 Task: Create a due date automation trigger when advanced on, on the wednesday of the week before a card is due add content with a description containing resume at 11:00 AM.
Action: Mouse moved to (1092, 89)
Screenshot: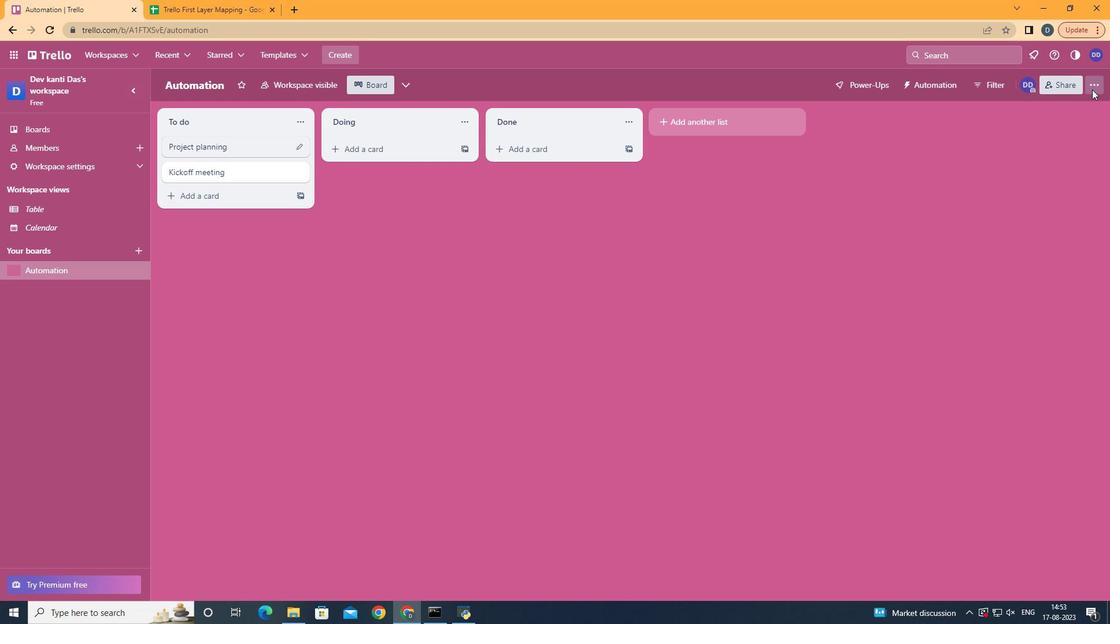 
Action: Mouse pressed left at (1092, 89)
Screenshot: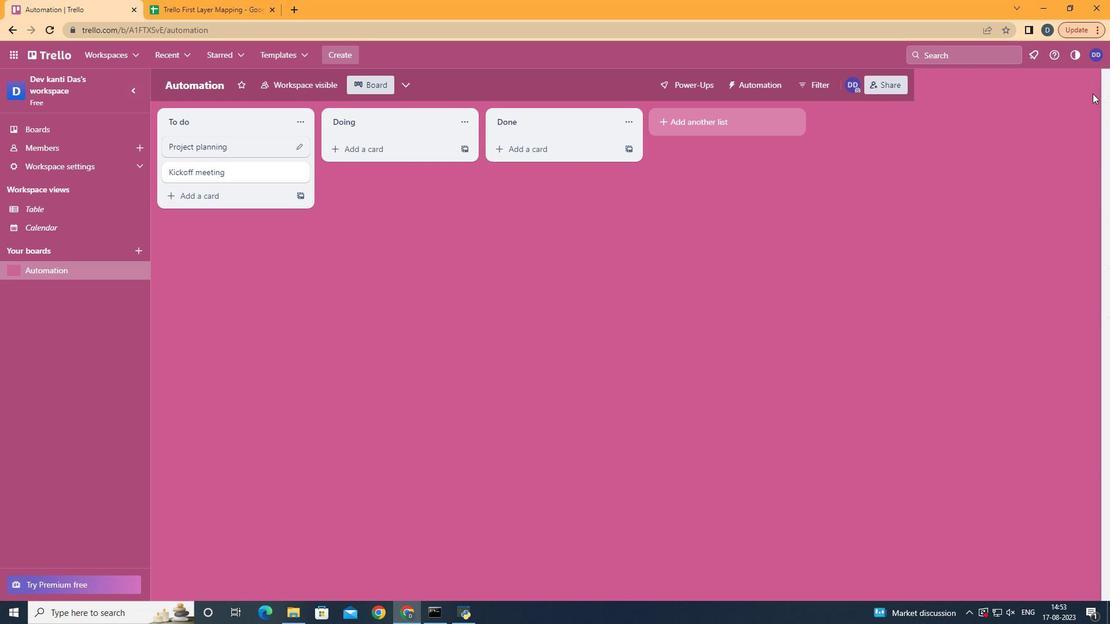 
Action: Mouse moved to (1022, 242)
Screenshot: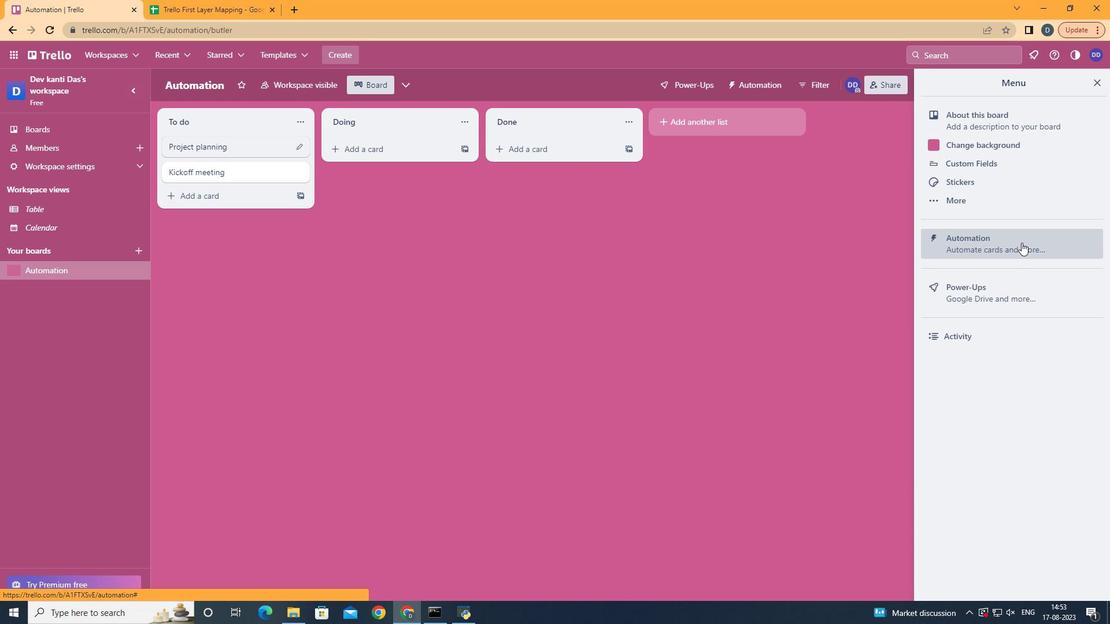 
Action: Mouse pressed left at (1022, 242)
Screenshot: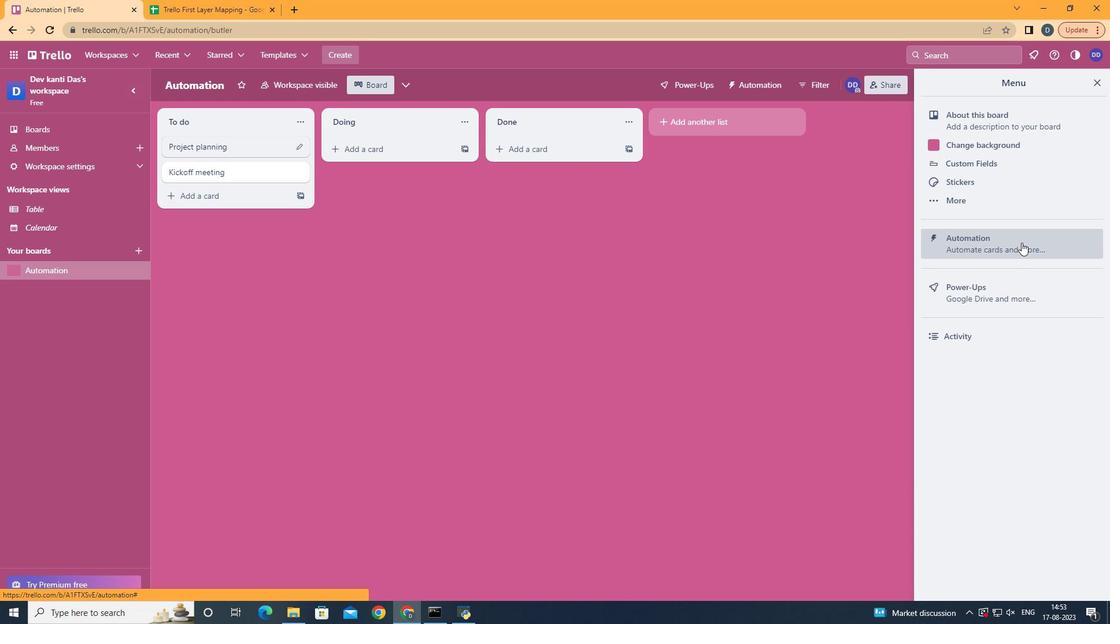
Action: Mouse moved to (216, 227)
Screenshot: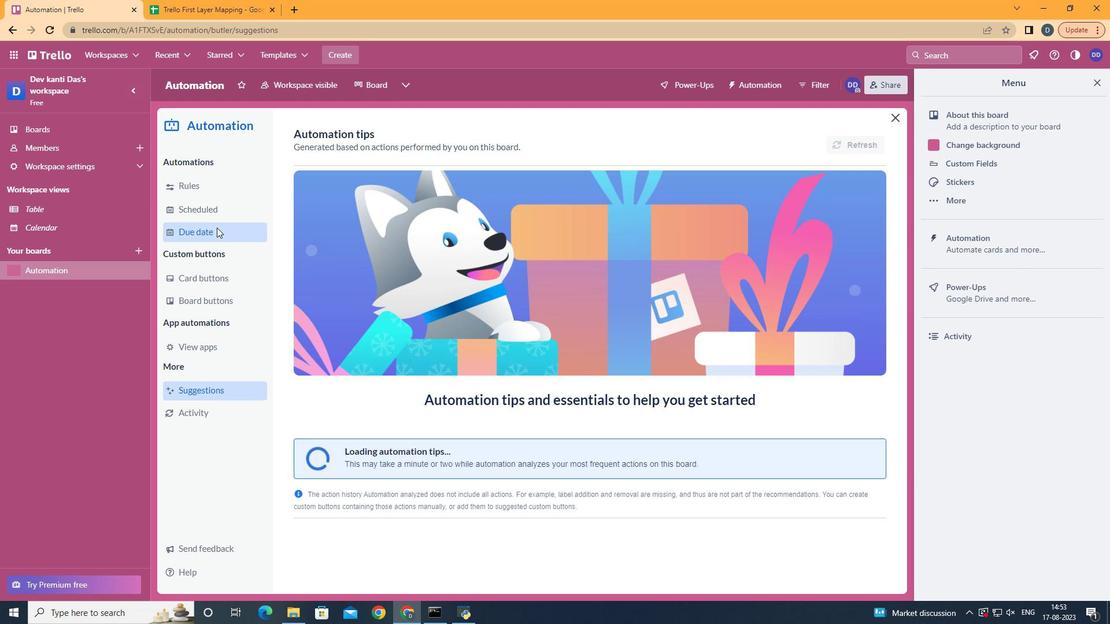 
Action: Mouse pressed left at (216, 227)
Screenshot: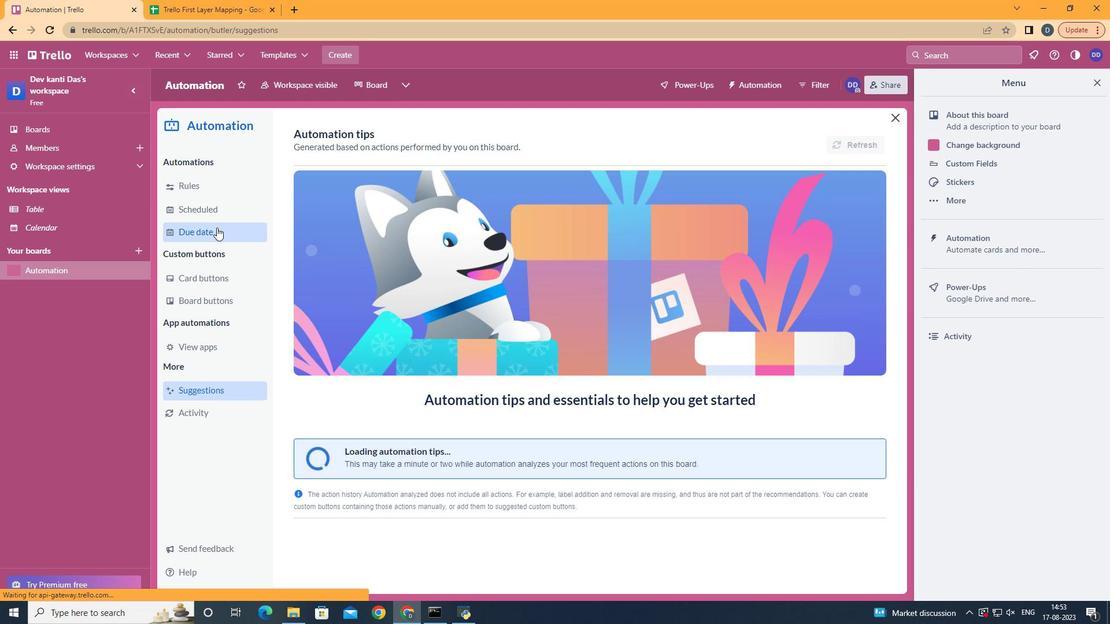 
Action: Mouse moved to (801, 142)
Screenshot: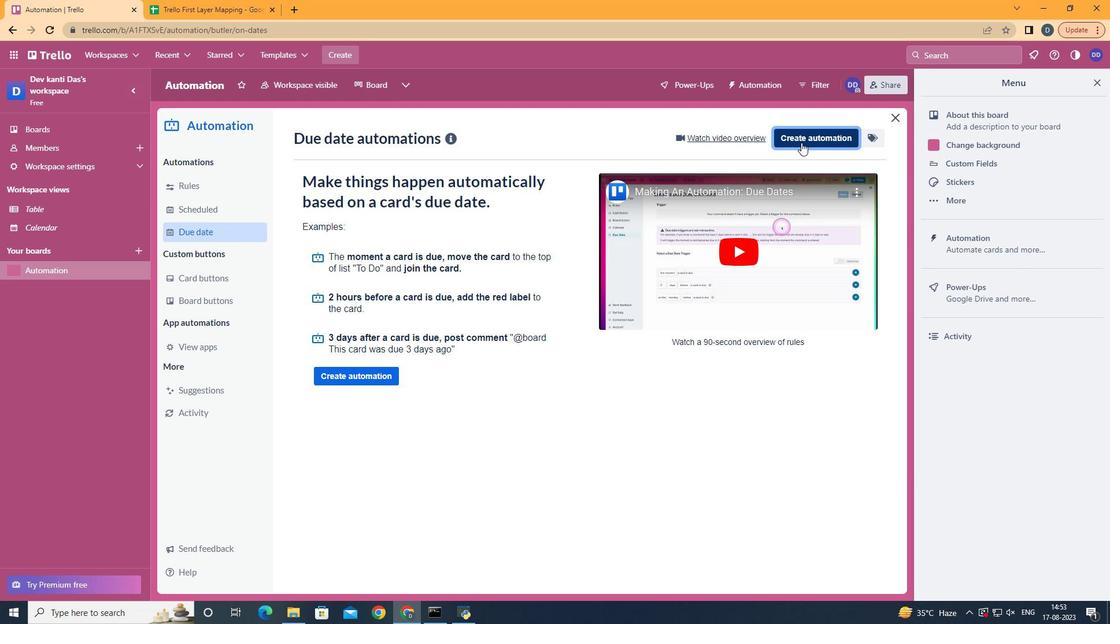 
Action: Mouse pressed left at (801, 142)
Screenshot: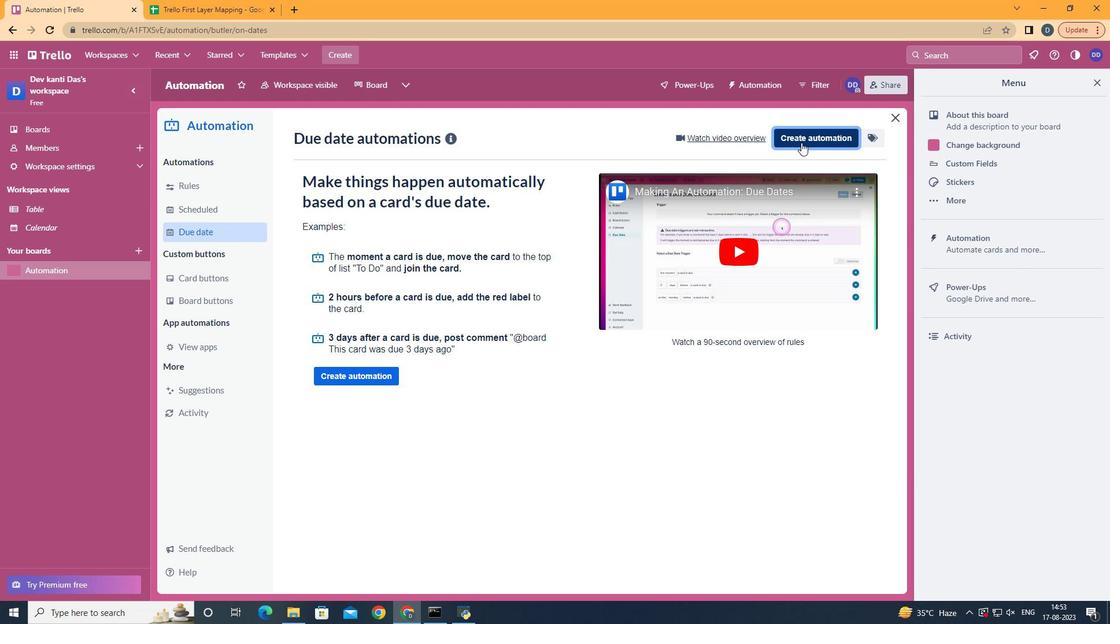 
Action: Mouse moved to (658, 245)
Screenshot: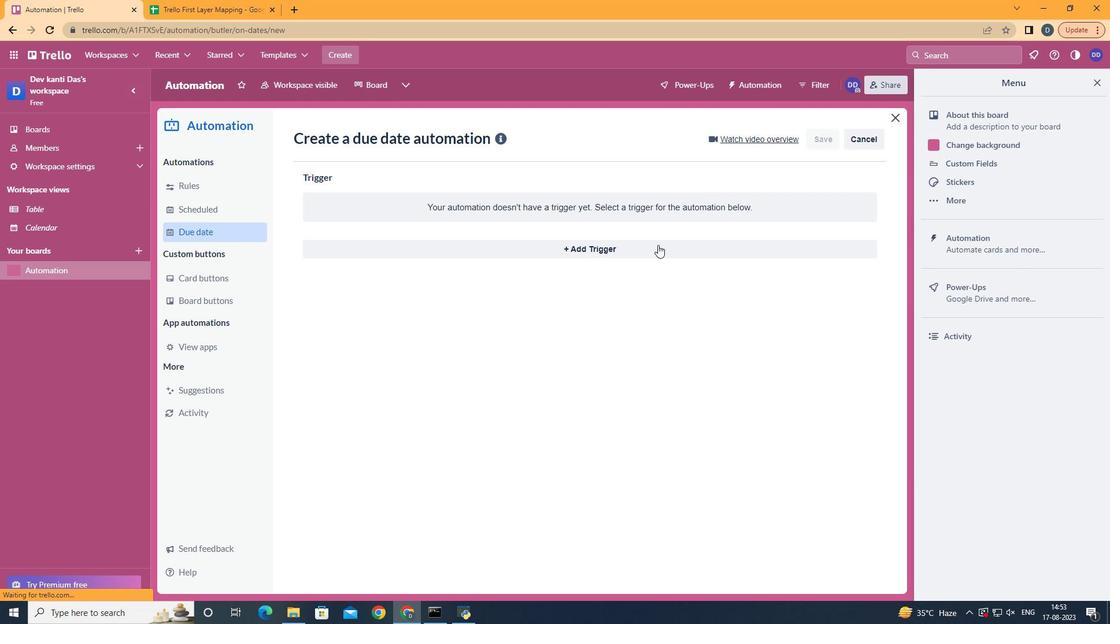 
Action: Mouse pressed left at (658, 245)
Screenshot: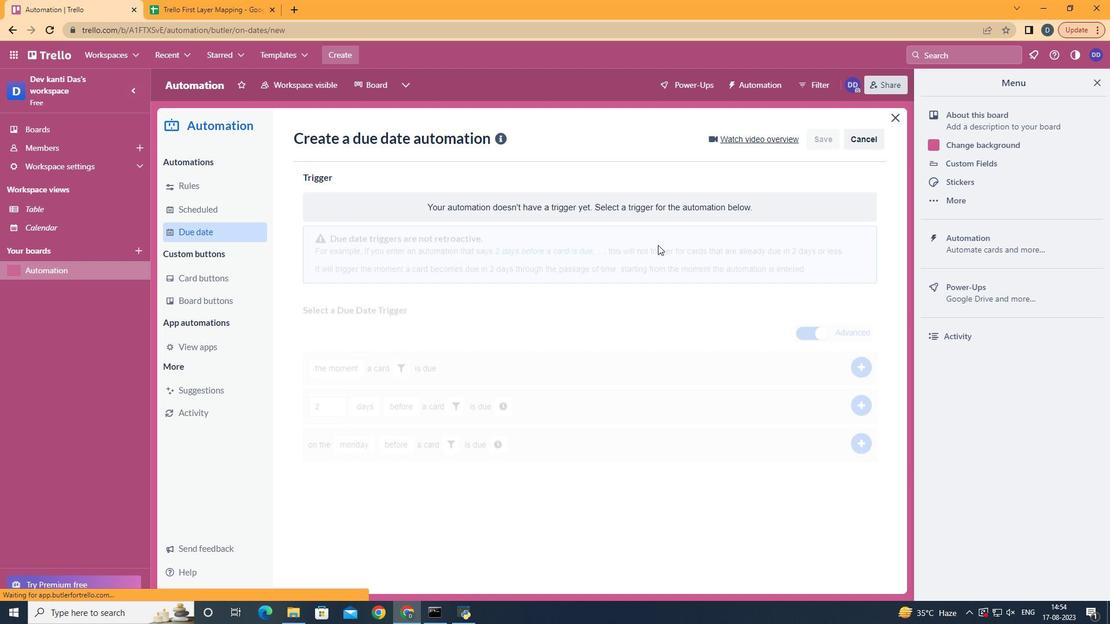 
Action: Mouse moved to (373, 350)
Screenshot: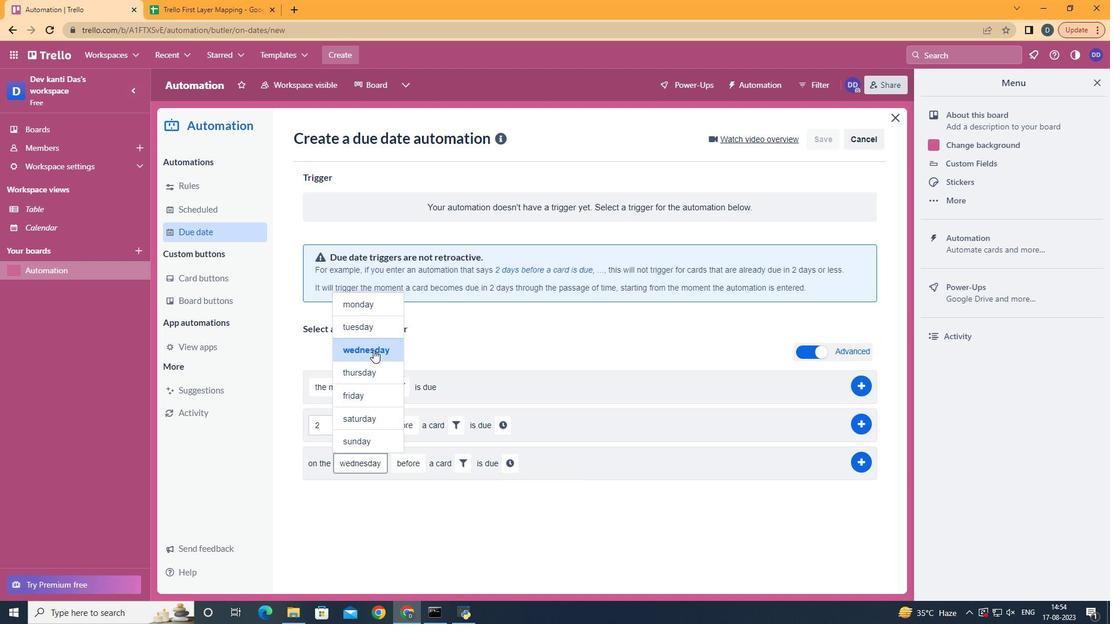 
Action: Mouse pressed left at (373, 350)
Screenshot: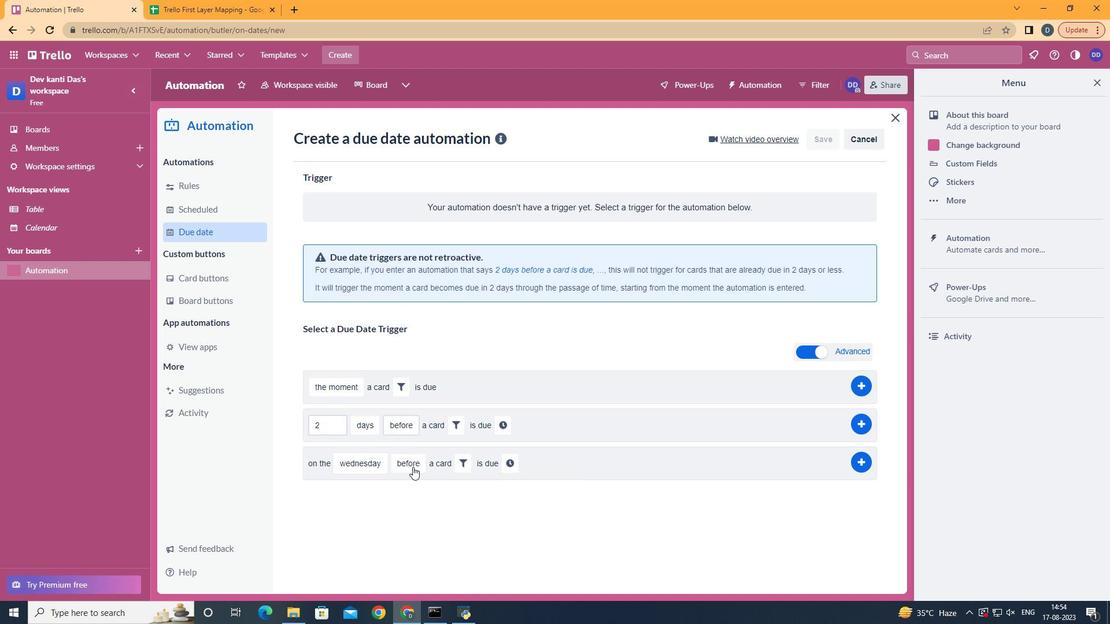 
Action: Mouse moved to (440, 554)
Screenshot: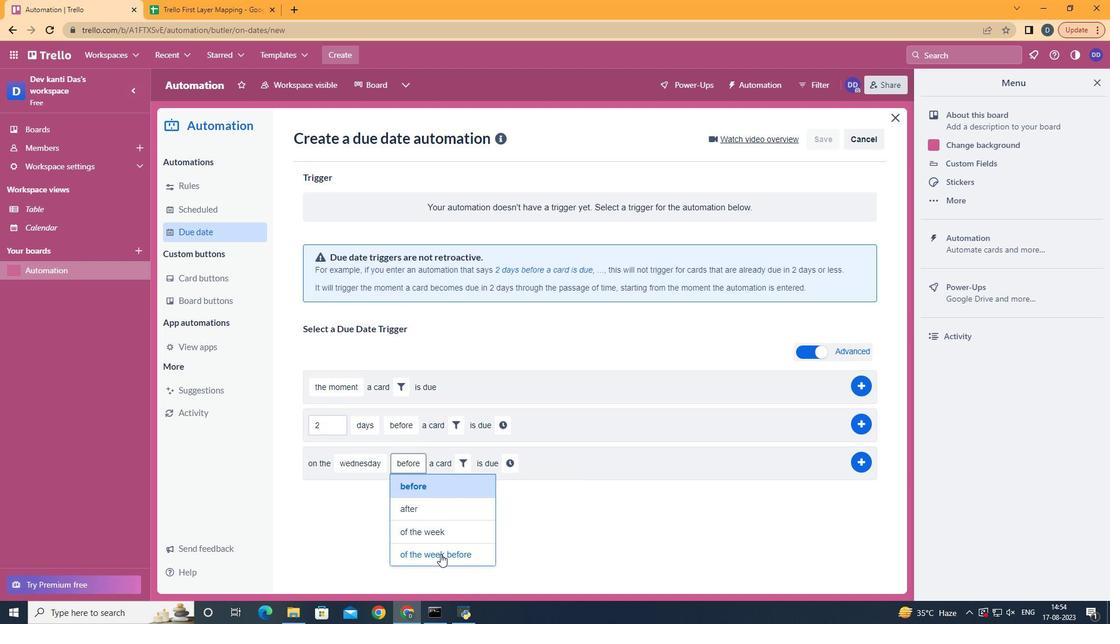 
Action: Mouse pressed left at (440, 554)
Screenshot: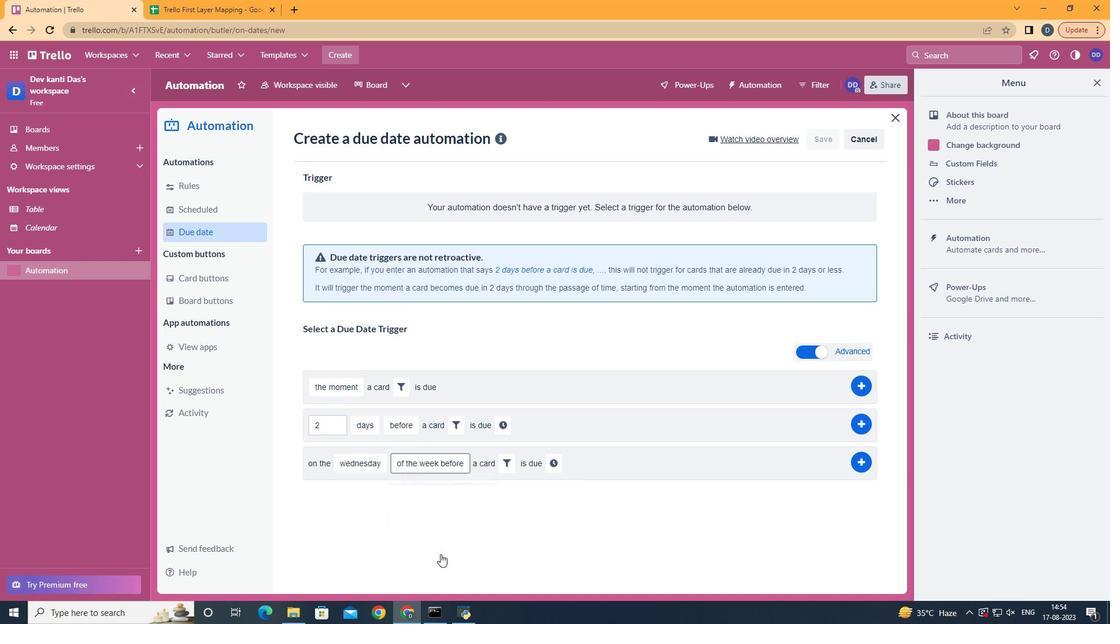 
Action: Mouse moved to (509, 466)
Screenshot: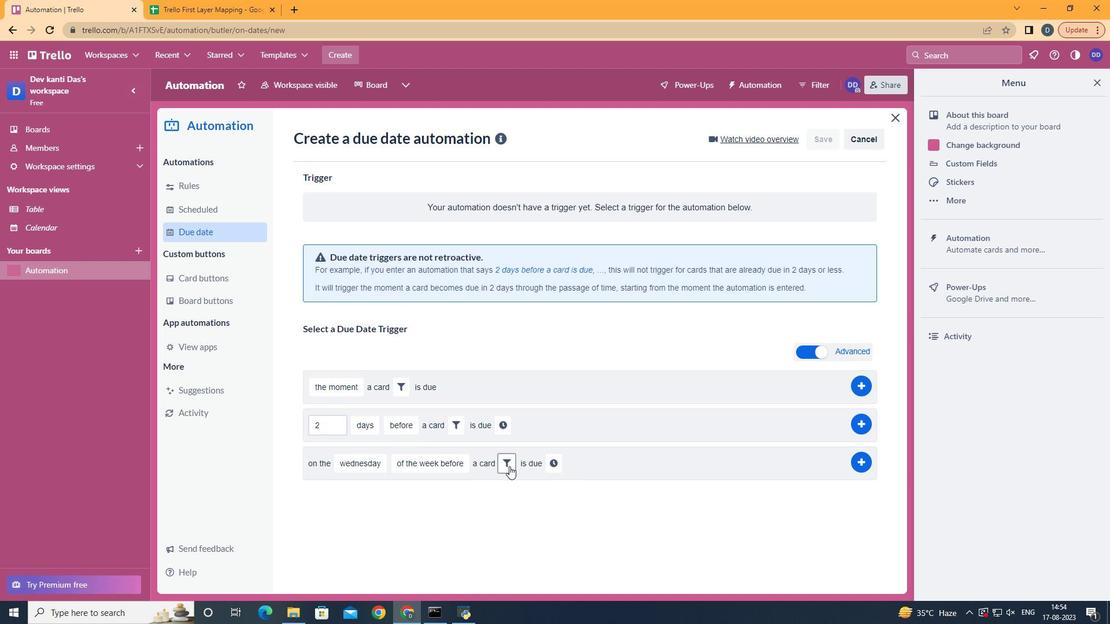 
Action: Mouse pressed left at (509, 466)
Screenshot: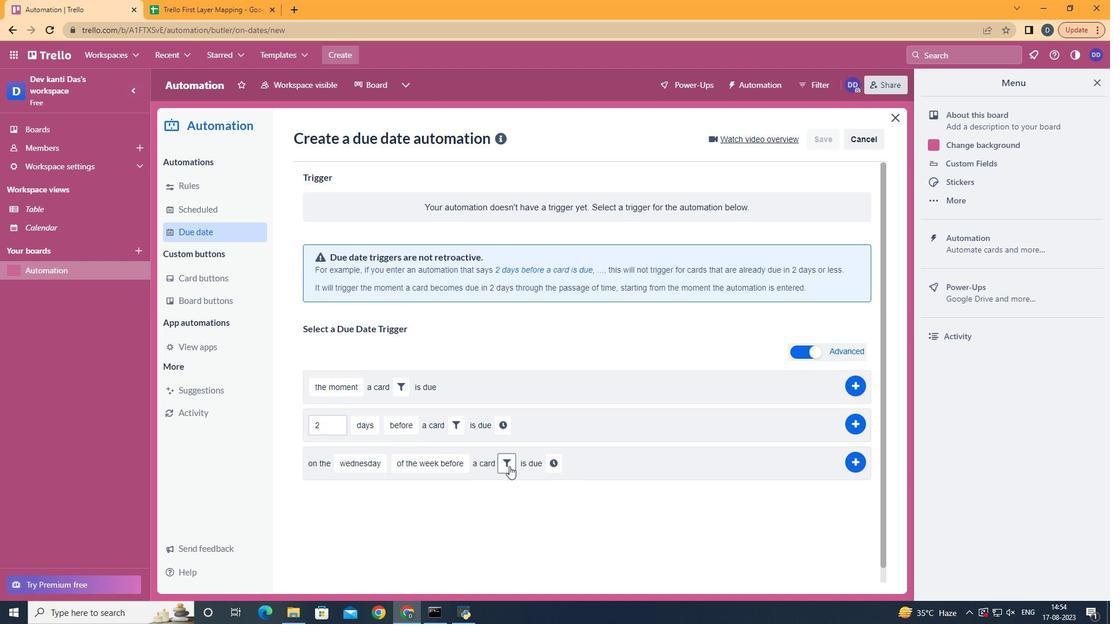 
Action: Mouse moved to (655, 508)
Screenshot: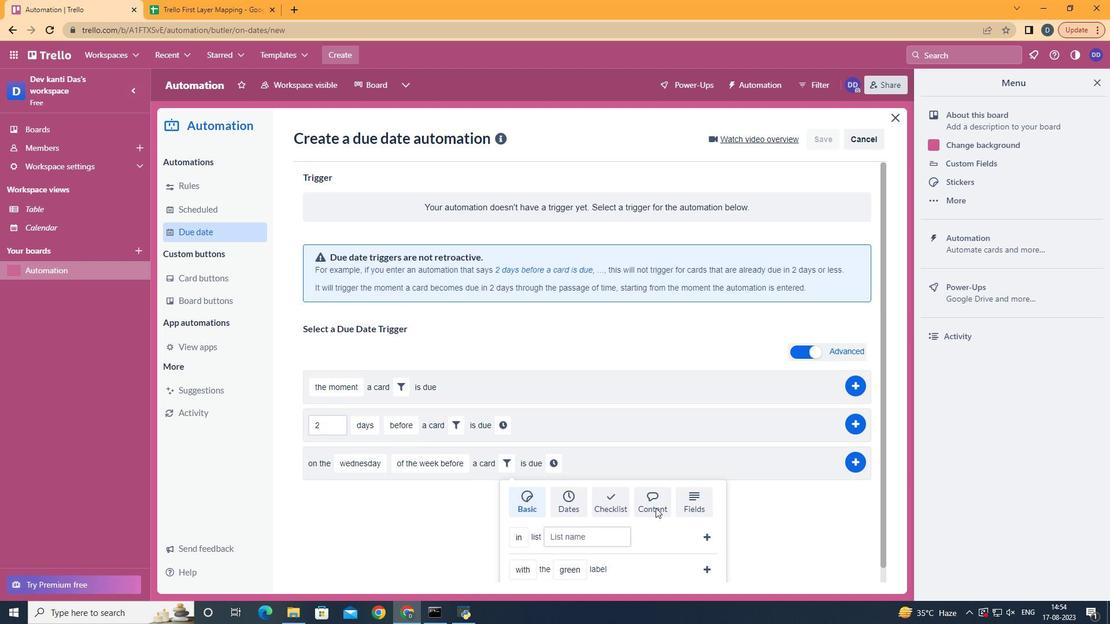 
Action: Mouse pressed left at (655, 508)
Screenshot: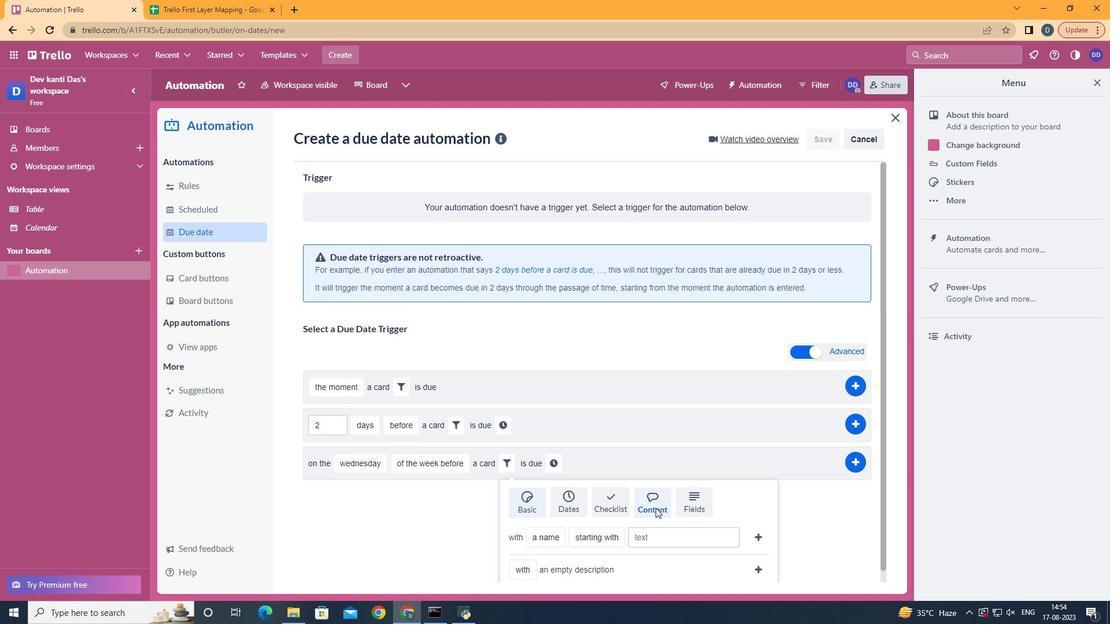 
Action: Mouse moved to (561, 496)
Screenshot: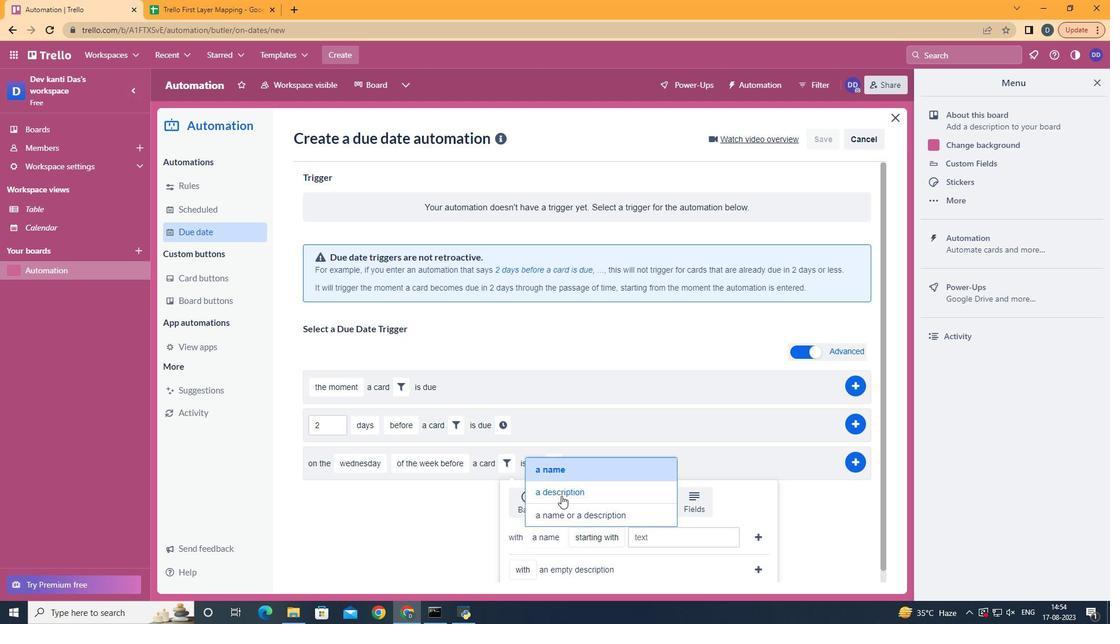 
Action: Mouse pressed left at (561, 496)
Screenshot: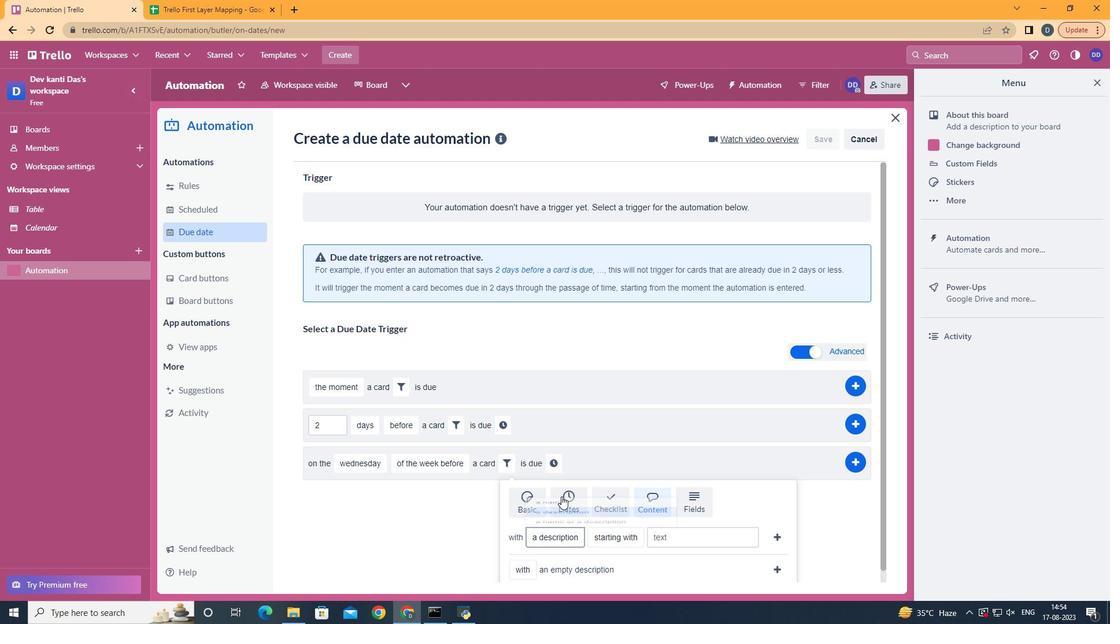 
Action: Mouse moved to (634, 451)
Screenshot: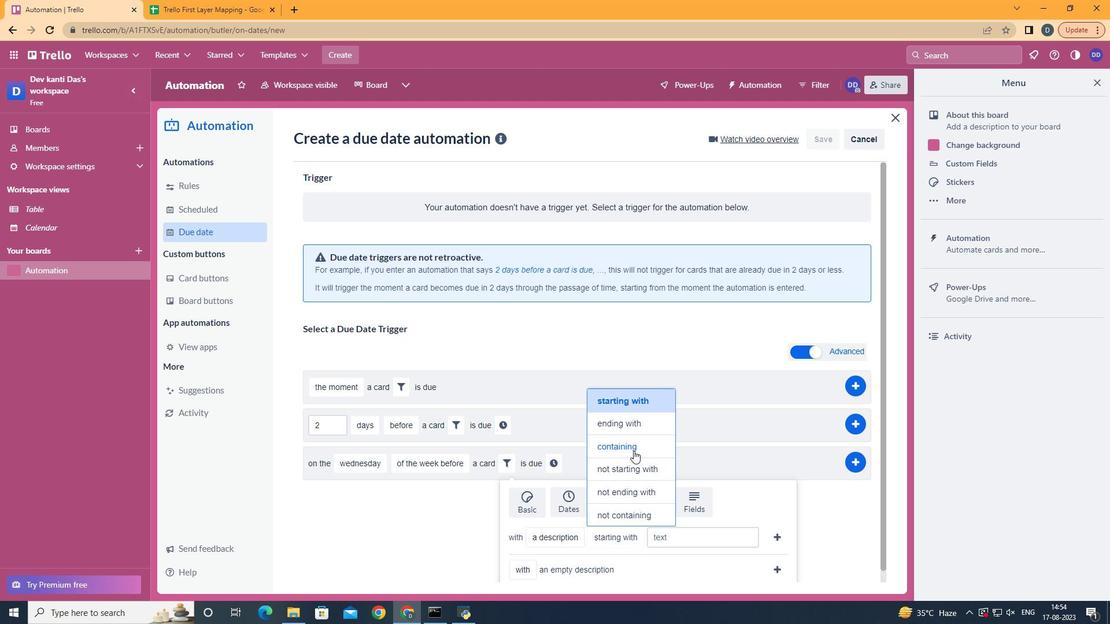 
Action: Mouse pressed left at (634, 451)
Screenshot: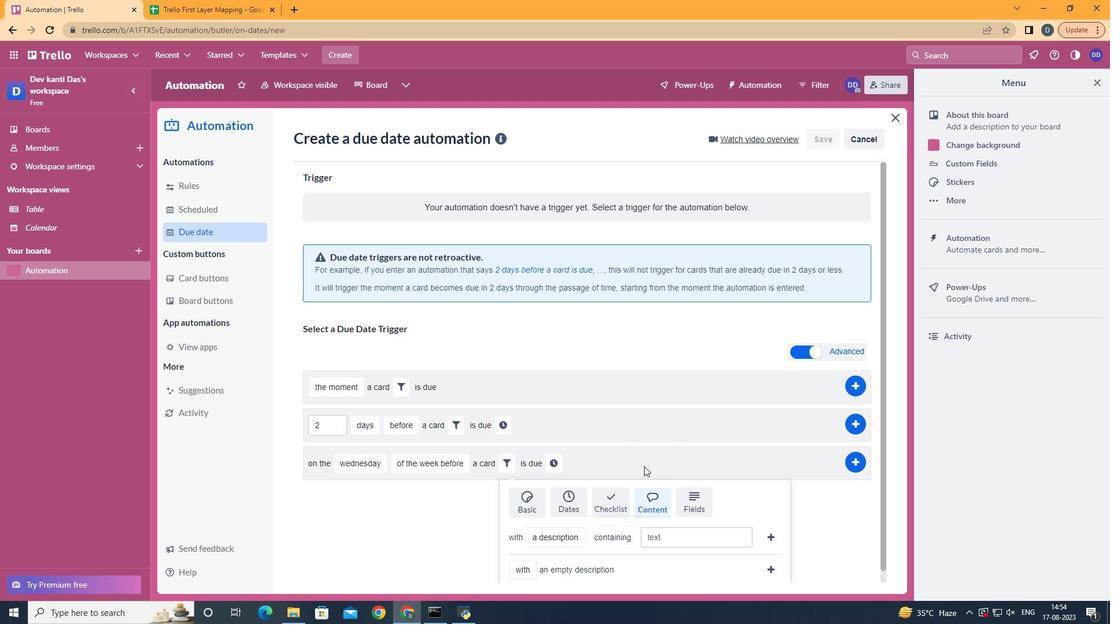 
Action: Mouse moved to (687, 536)
Screenshot: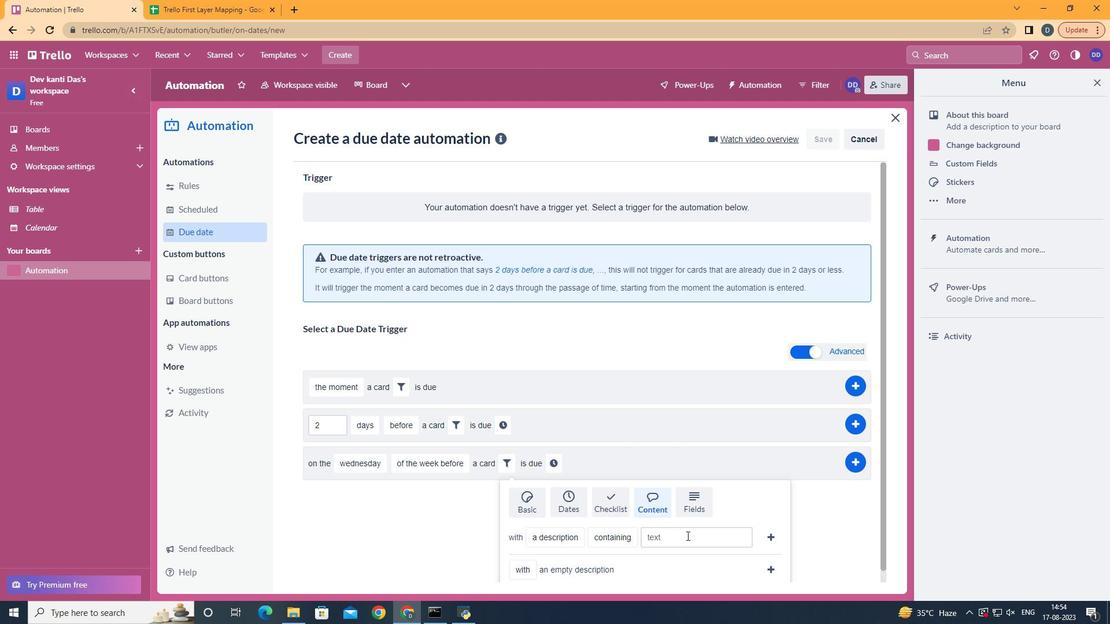 
Action: Mouse pressed left at (687, 536)
Screenshot: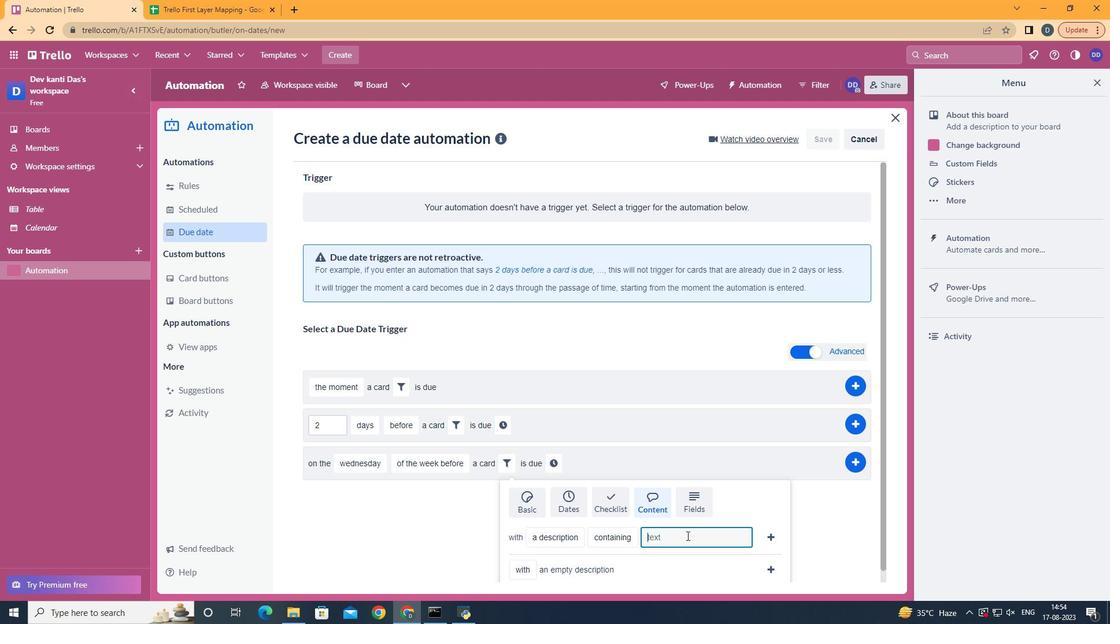 
Action: Mouse moved to (687, 536)
Screenshot: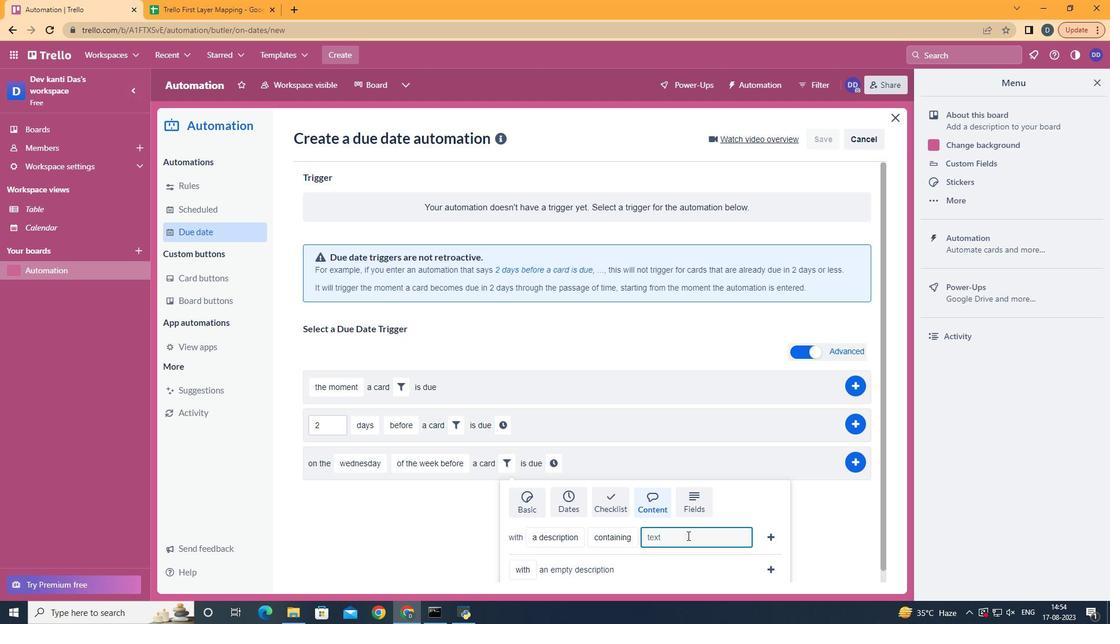 
Action: Key pressed resume
Screenshot: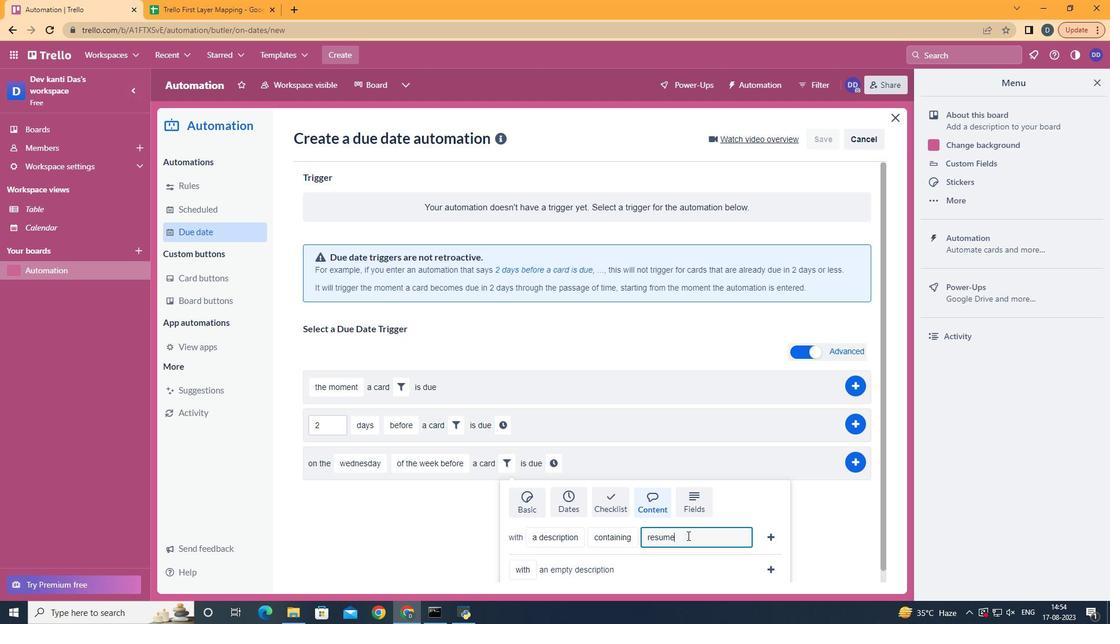 
Action: Mouse moved to (770, 541)
Screenshot: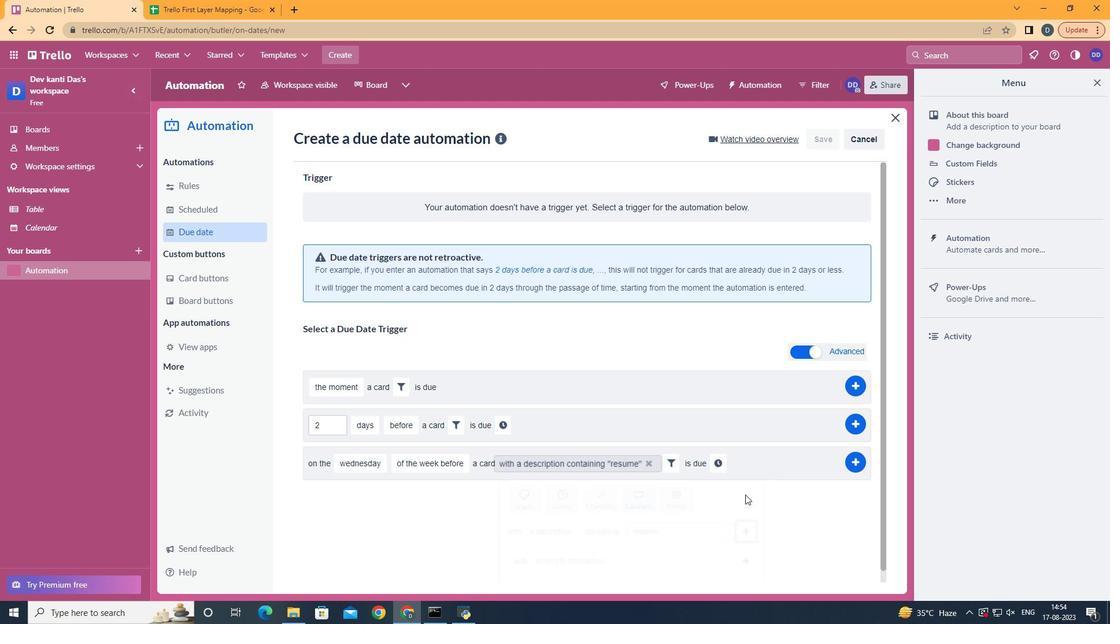 
Action: Mouse pressed left at (770, 541)
Screenshot: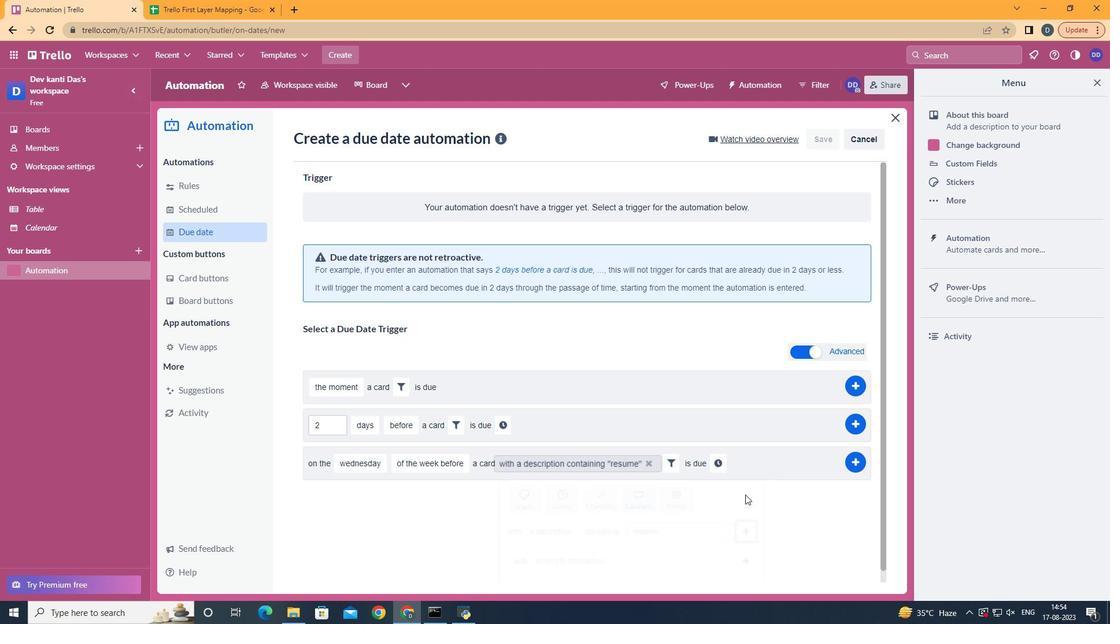 
Action: Mouse moved to (718, 463)
Screenshot: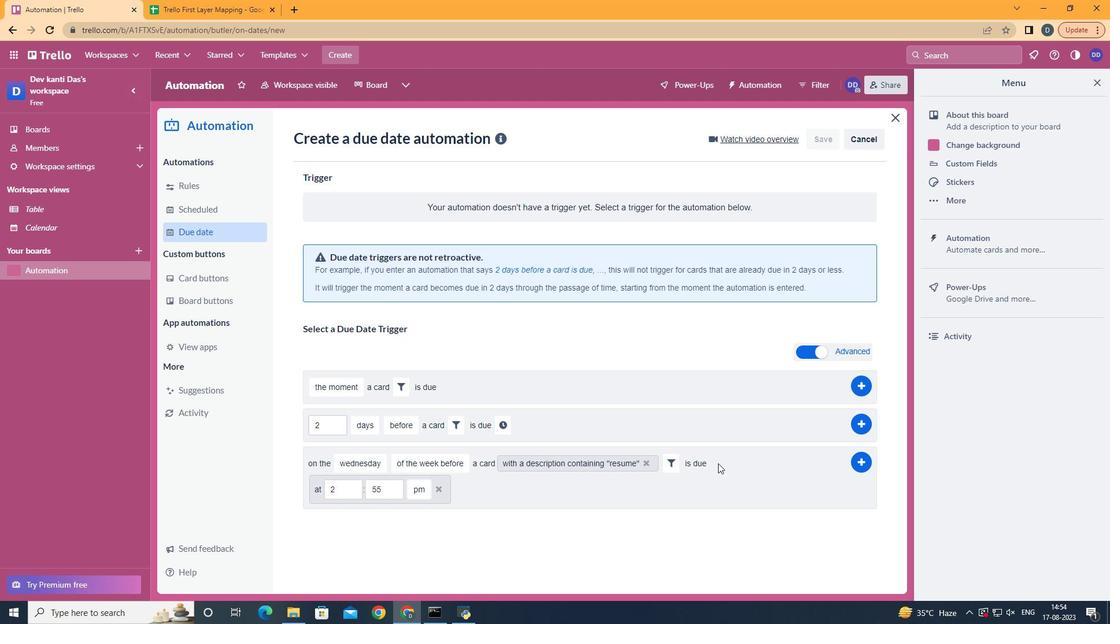 
Action: Mouse pressed left at (718, 463)
Screenshot: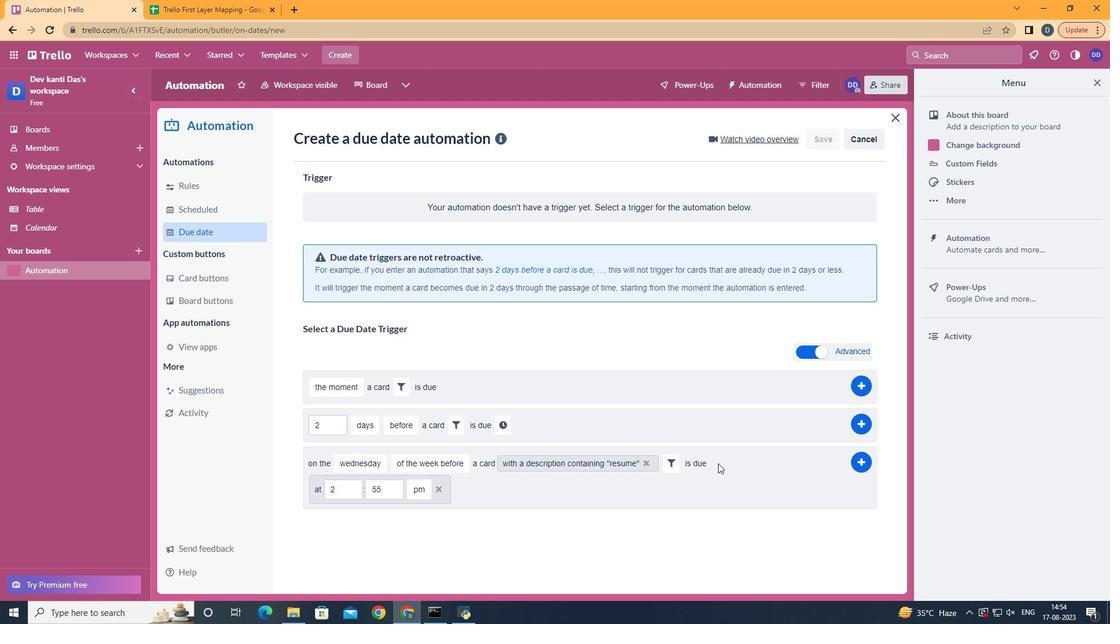 
Action: Mouse moved to (352, 484)
Screenshot: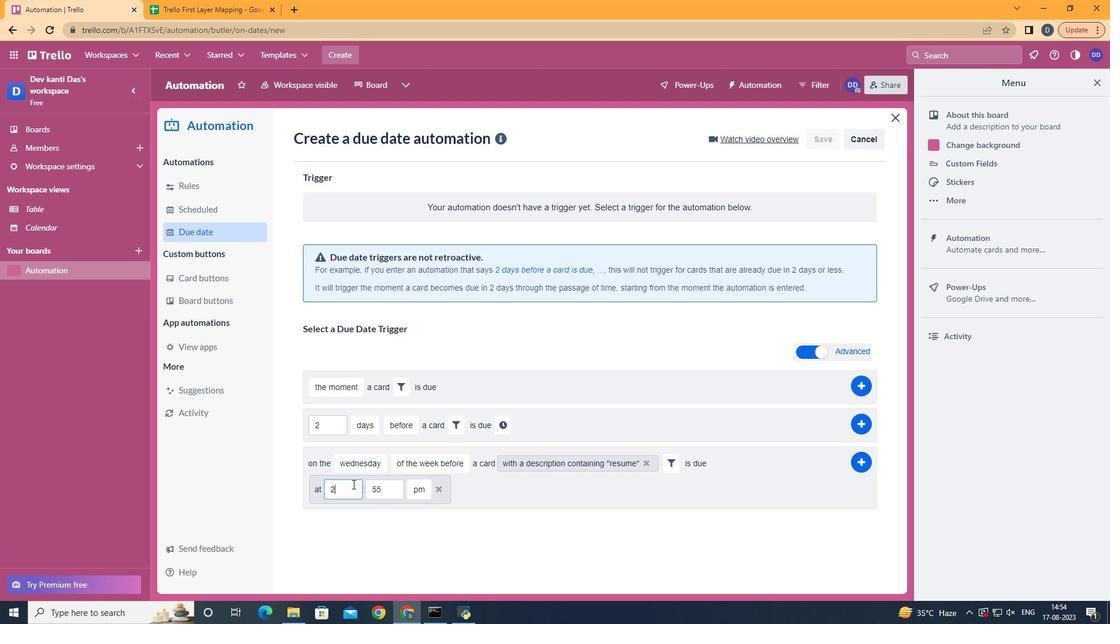 
Action: Mouse pressed left at (352, 484)
Screenshot: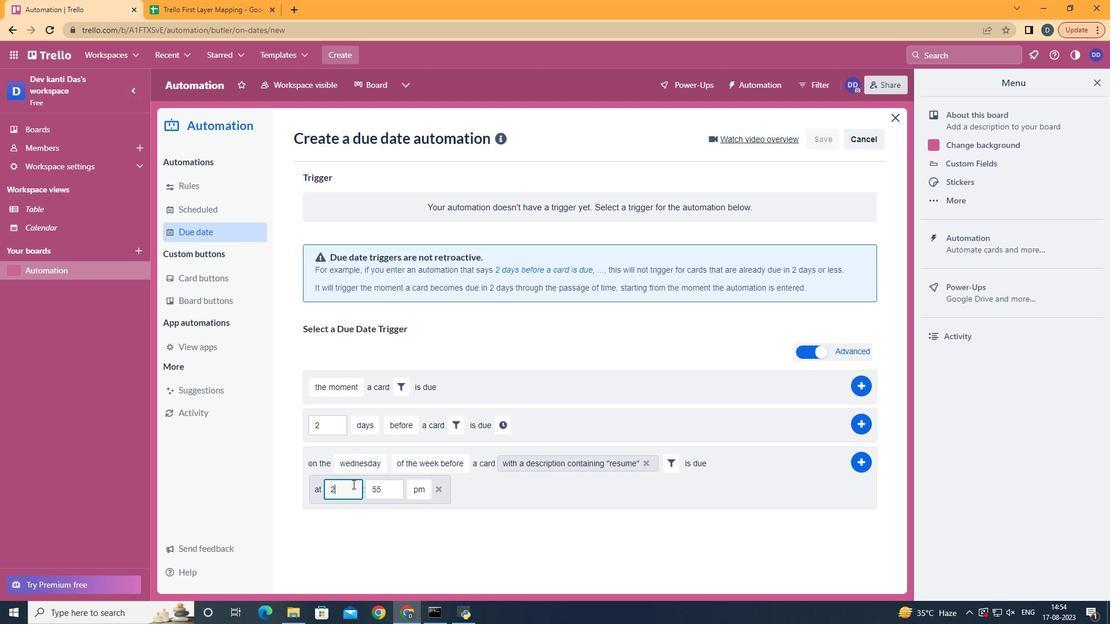 
Action: Key pressed <Key.backspace>11
Screenshot: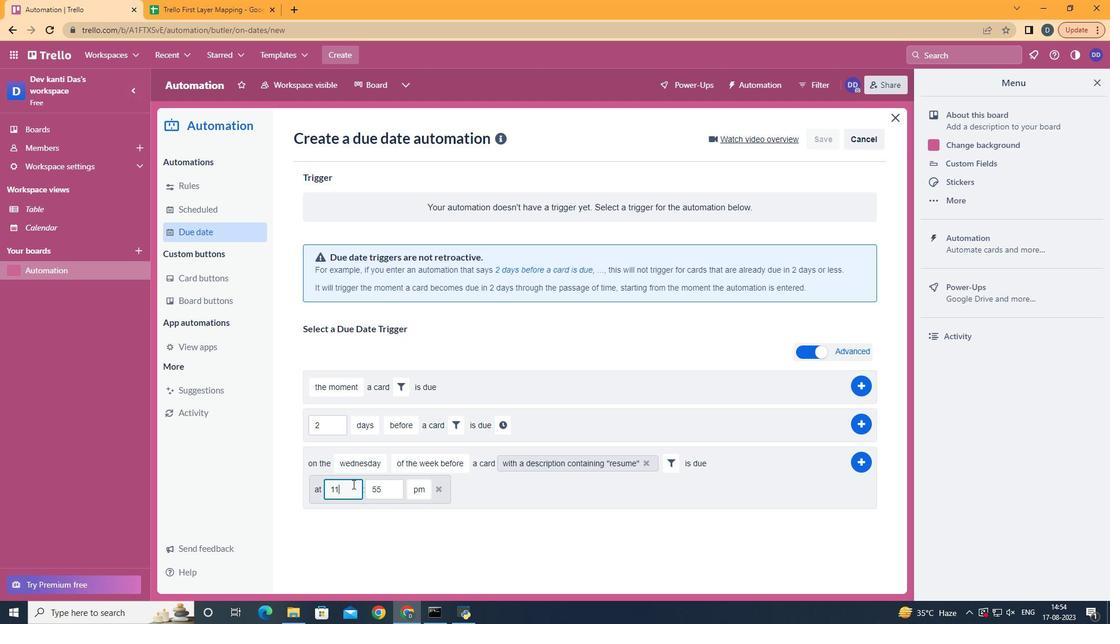 
Action: Mouse moved to (383, 490)
Screenshot: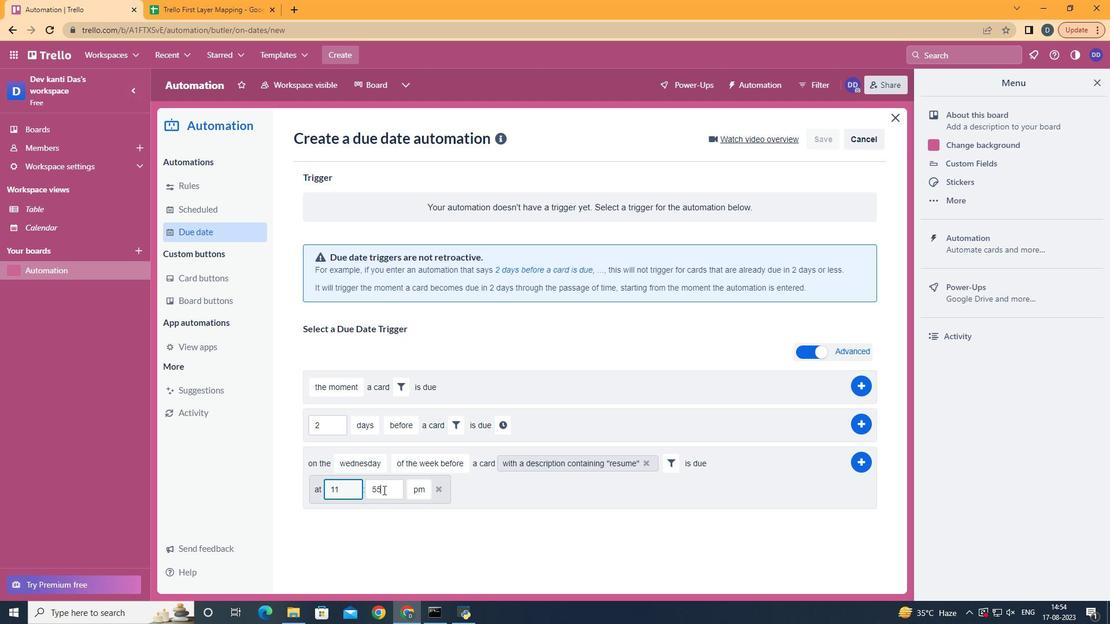 
Action: Mouse pressed left at (383, 490)
Screenshot: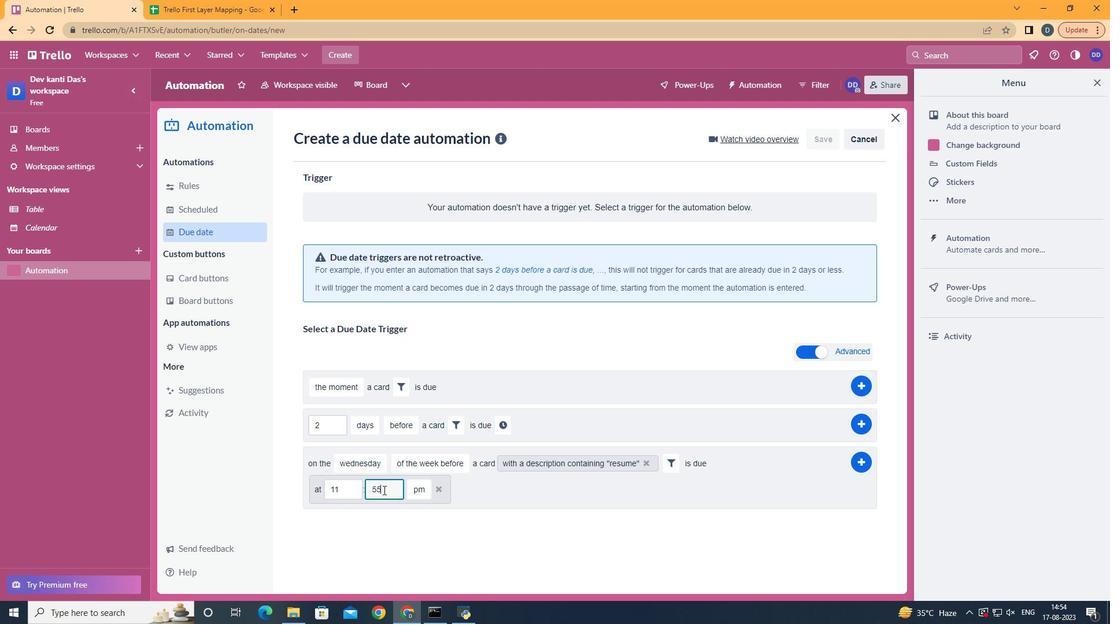 
Action: Key pressed <Key.backspace><Key.backspace>00
Screenshot: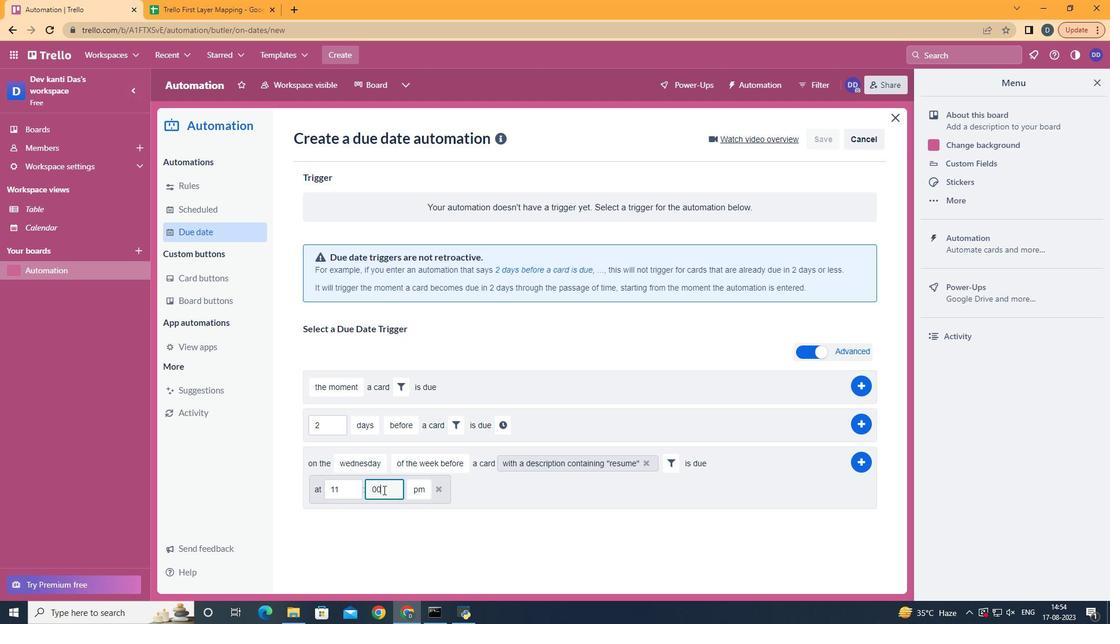 
Action: Mouse moved to (417, 506)
Screenshot: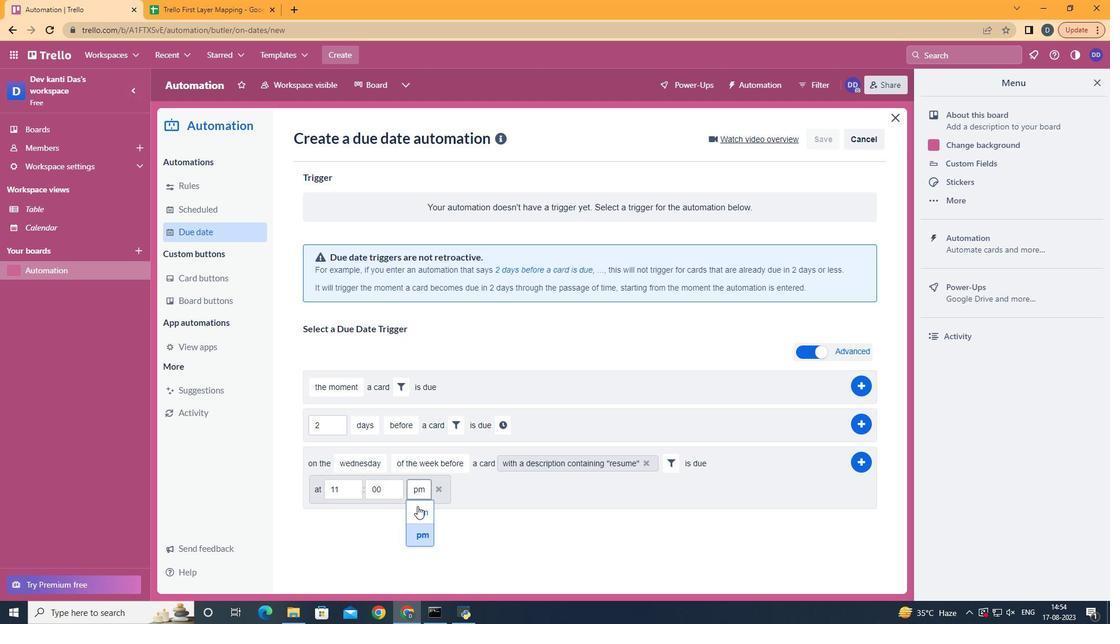
Action: Mouse pressed left at (417, 506)
Screenshot: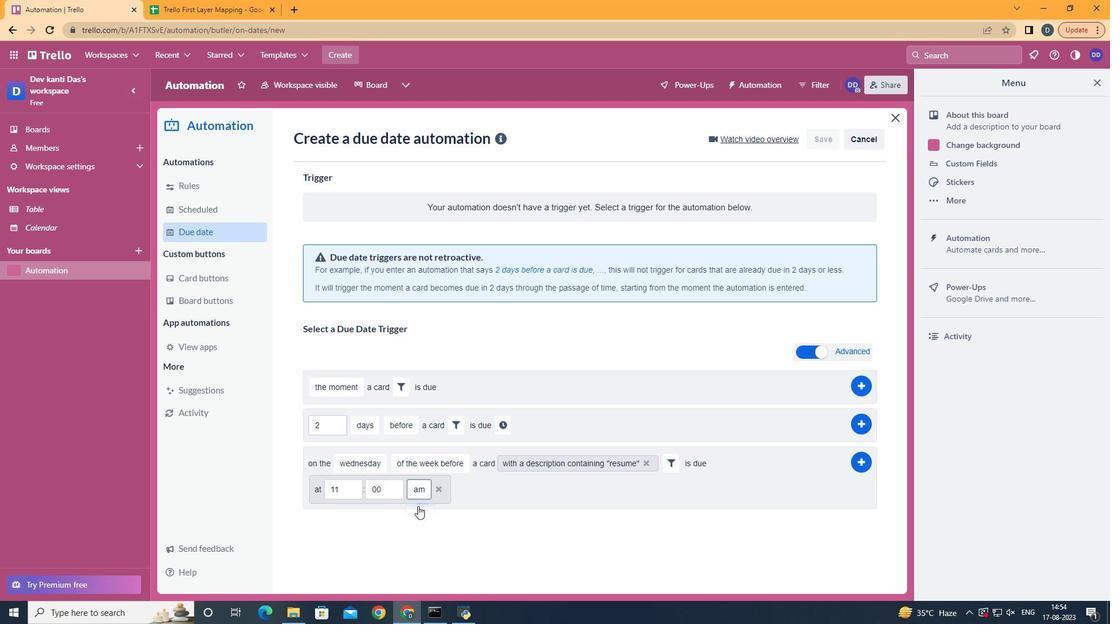 
Action: Mouse moved to (855, 461)
Screenshot: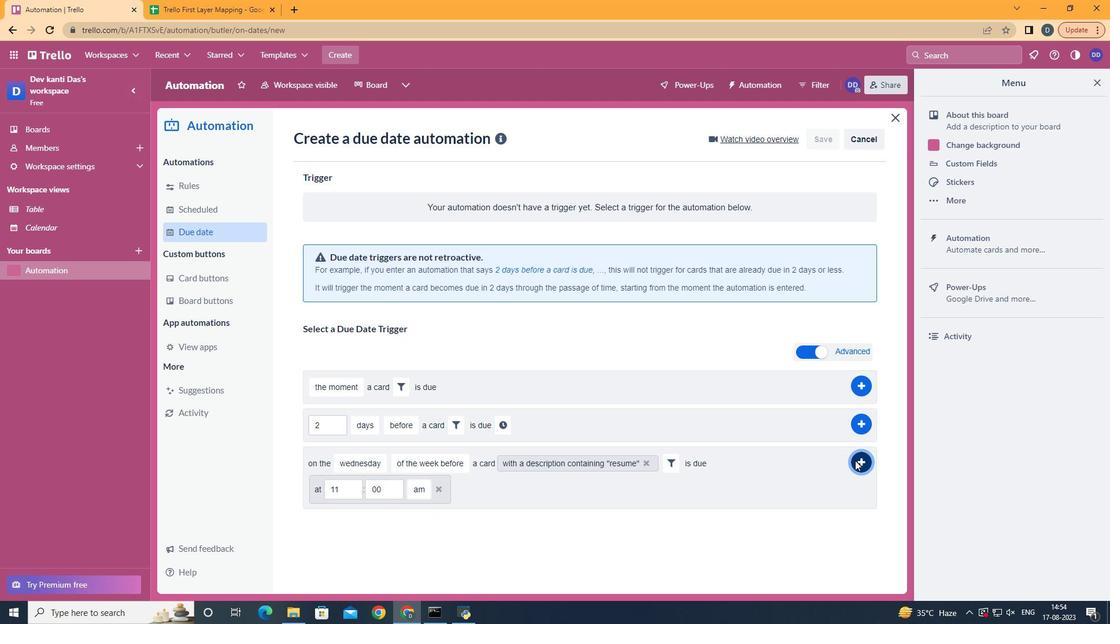 
Action: Mouse pressed left at (855, 461)
Screenshot: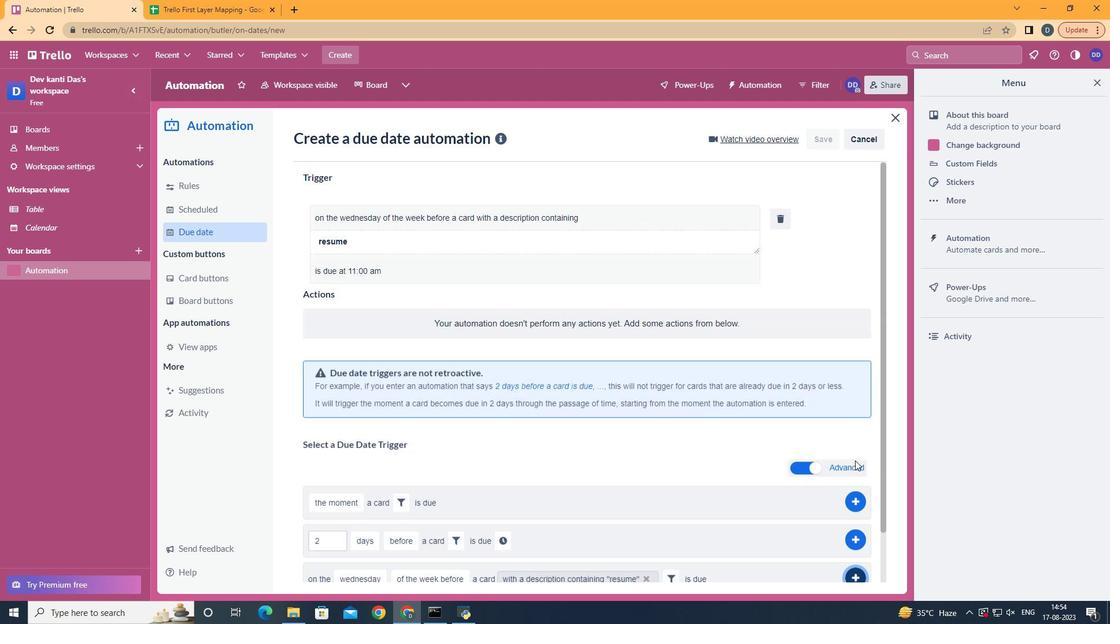 
